 Task: Add Blobs as background in the video "Movie B.mp4" and Play
Action: Mouse moved to (659, 254)
Screenshot: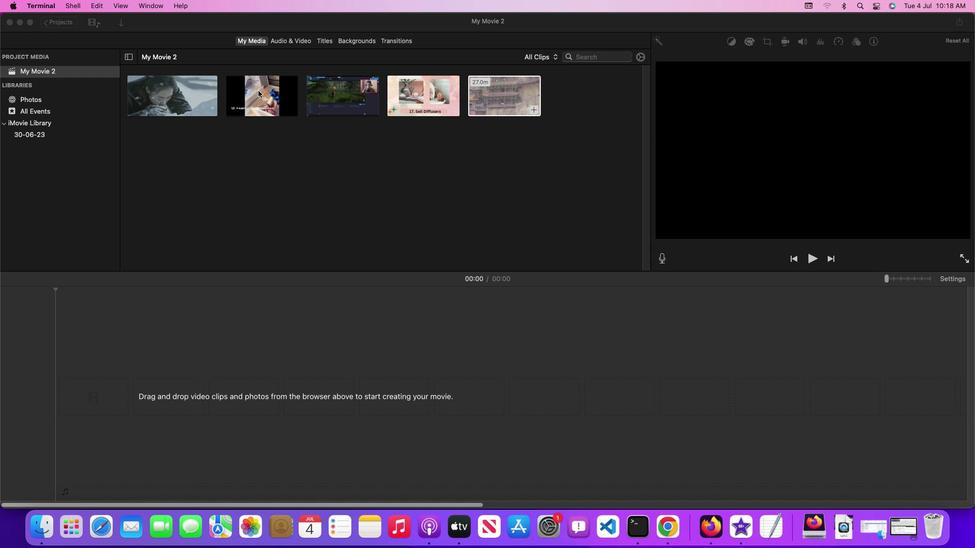 
Action: Mouse pressed left at (659, 254)
Screenshot: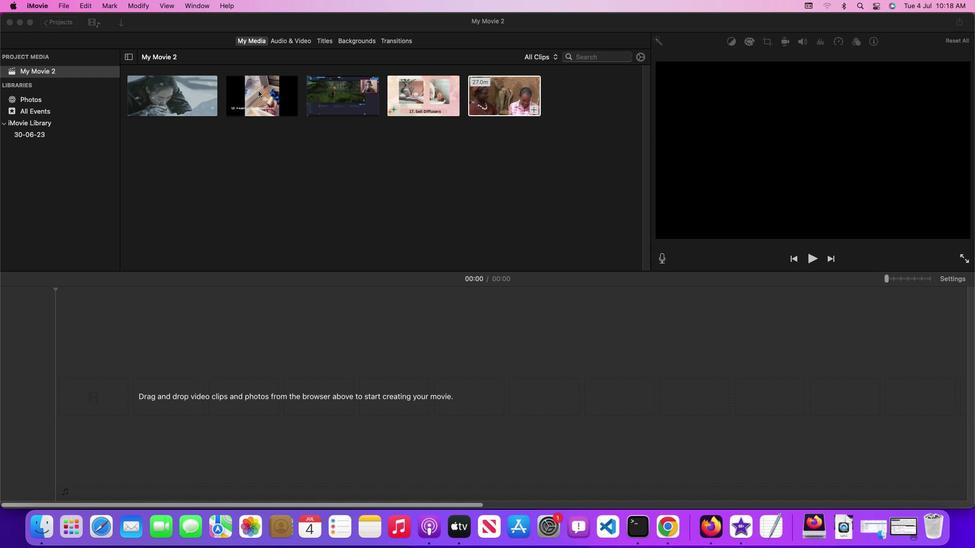 
Action: Mouse moved to (659, 254)
Screenshot: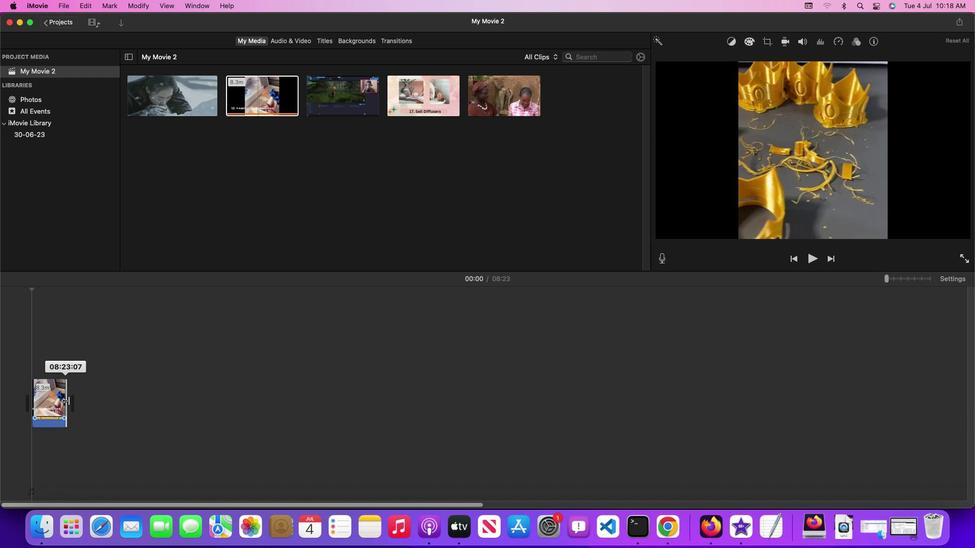 
Action: Mouse pressed left at (659, 254)
Screenshot: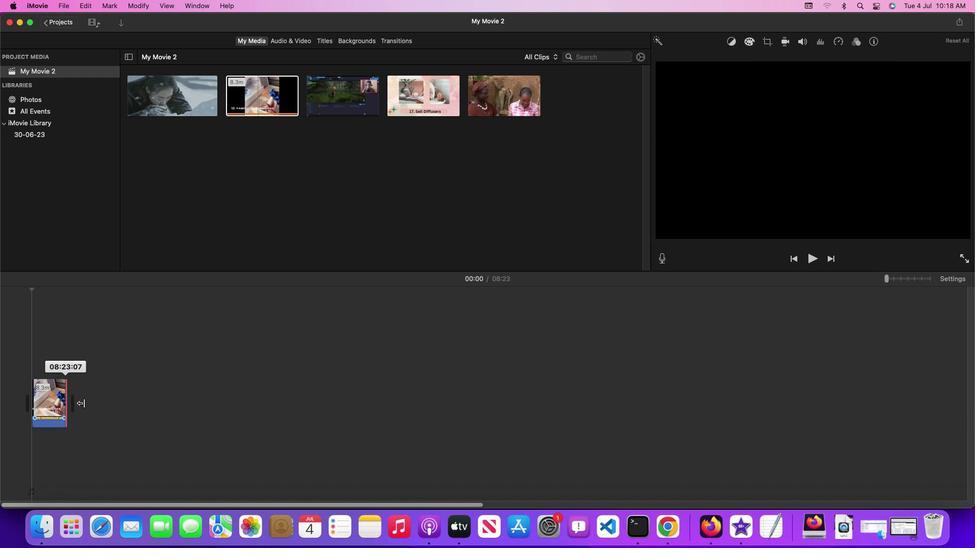 
Action: Mouse moved to (660, 254)
Screenshot: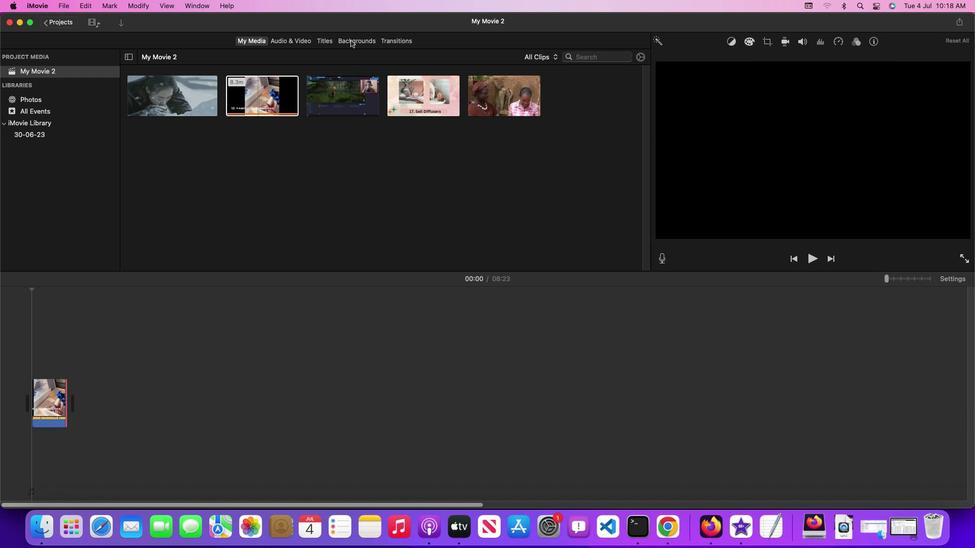 
Action: Mouse pressed left at (660, 254)
Screenshot: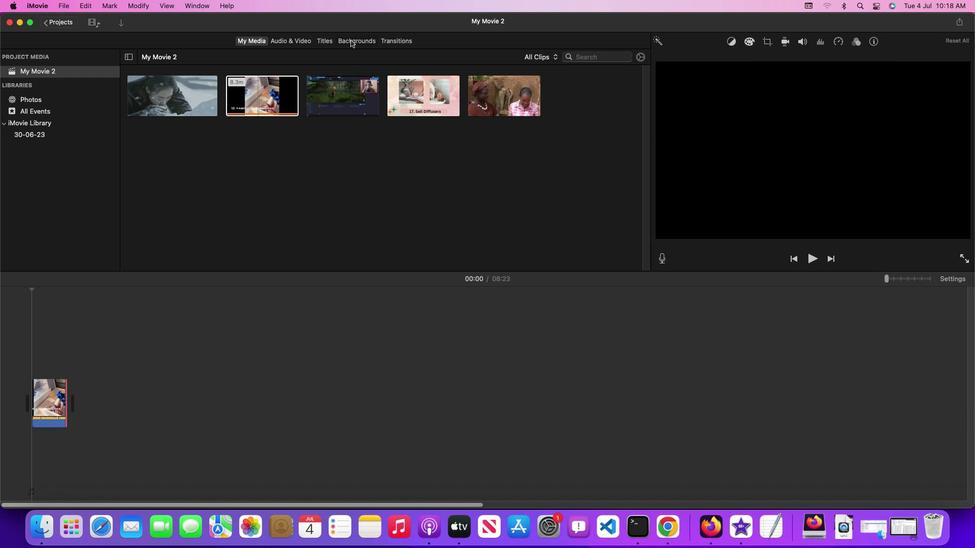 
Action: Mouse moved to (659, 254)
Screenshot: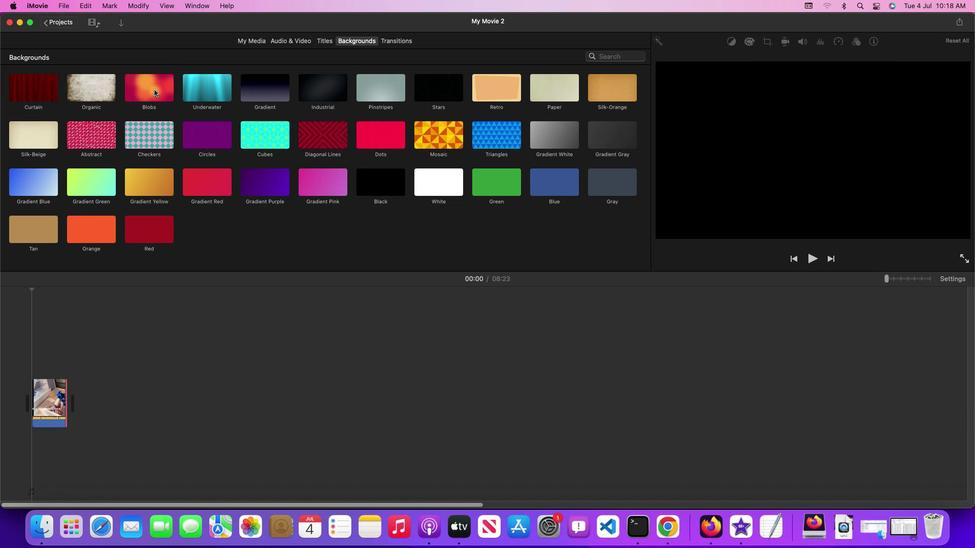 
Action: Mouse pressed left at (659, 254)
Screenshot: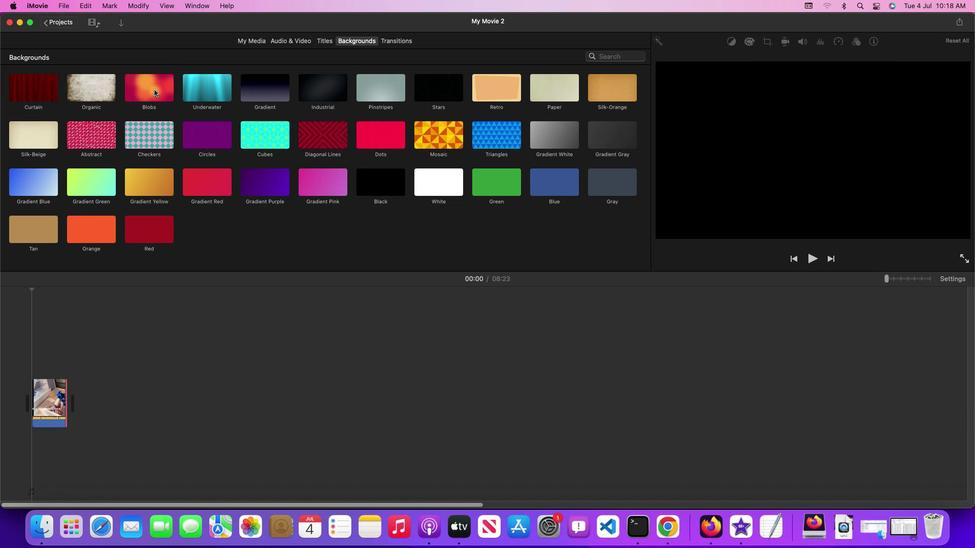 
Action: Mouse moved to (659, 254)
Screenshot: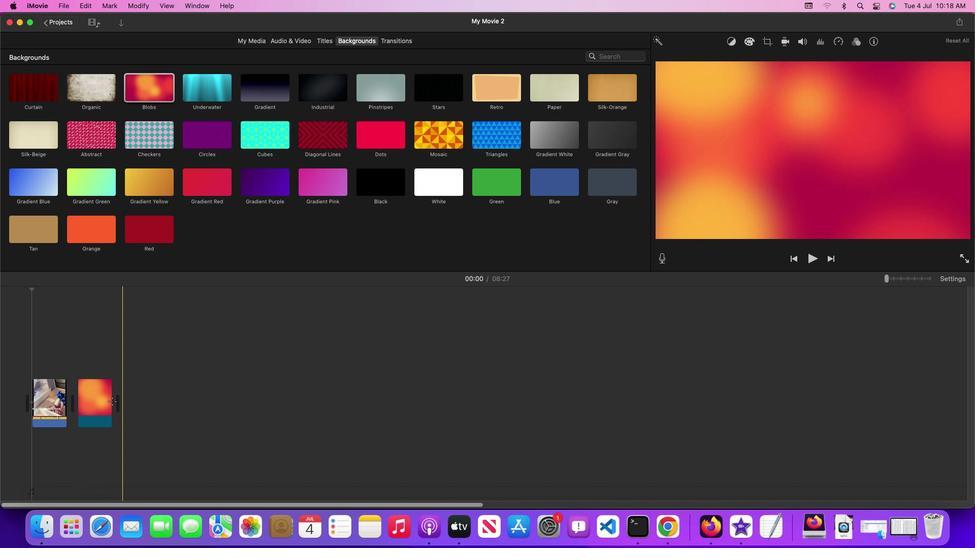 
Action: Mouse pressed left at (659, 254)
Screenshot: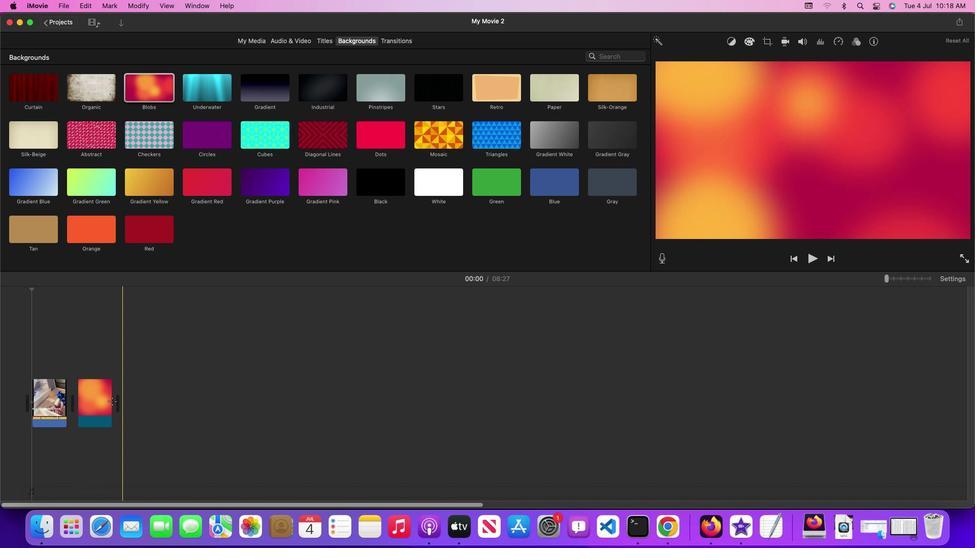 
Action: Mouse moved to (659, 254)
Screenshot: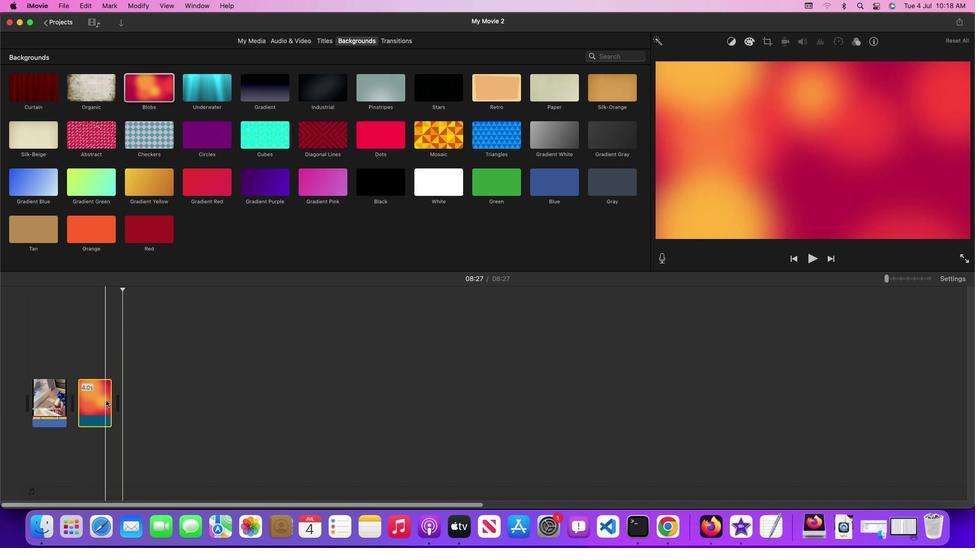 
Action: Mouse pressed left at (659, 254)
Screenshot: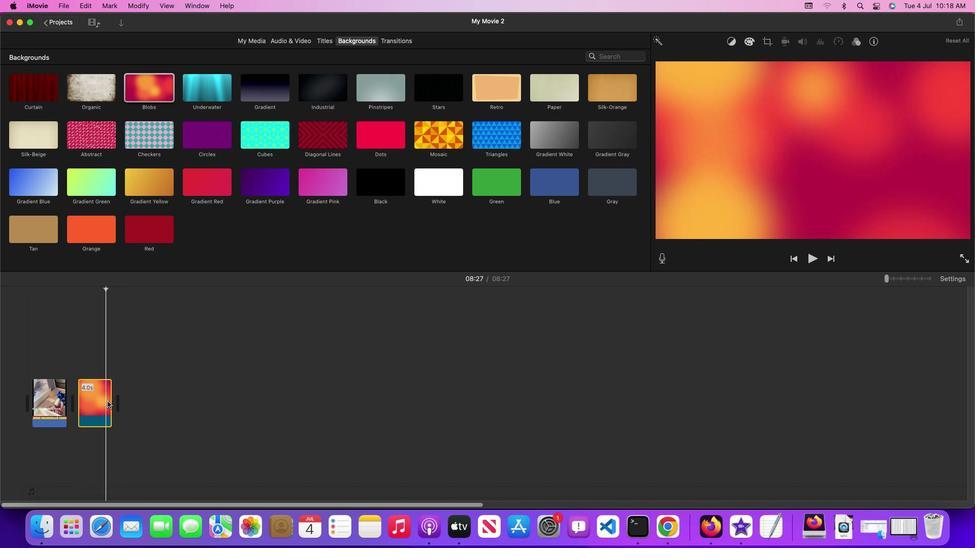 
Action: Mouse moved to (659, 254)
Screenshot: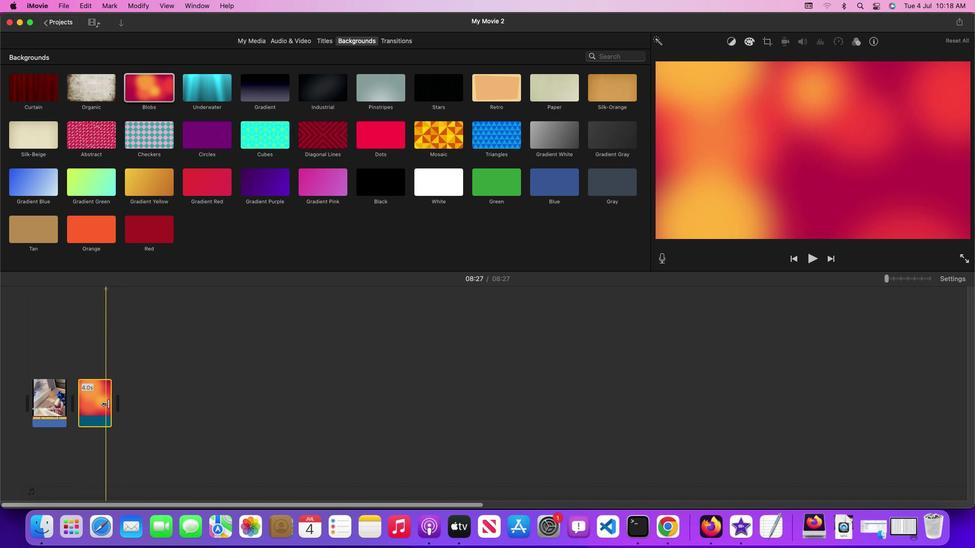 
Action: Mouse pressed left at (659, 254)
Screenshot: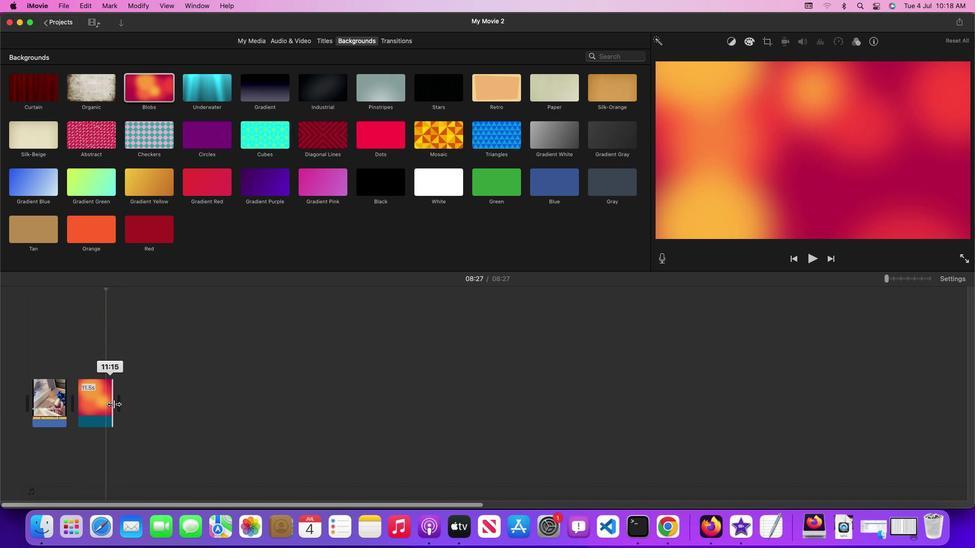 
Action: Mouse moved to (659, 254)
Screenshot: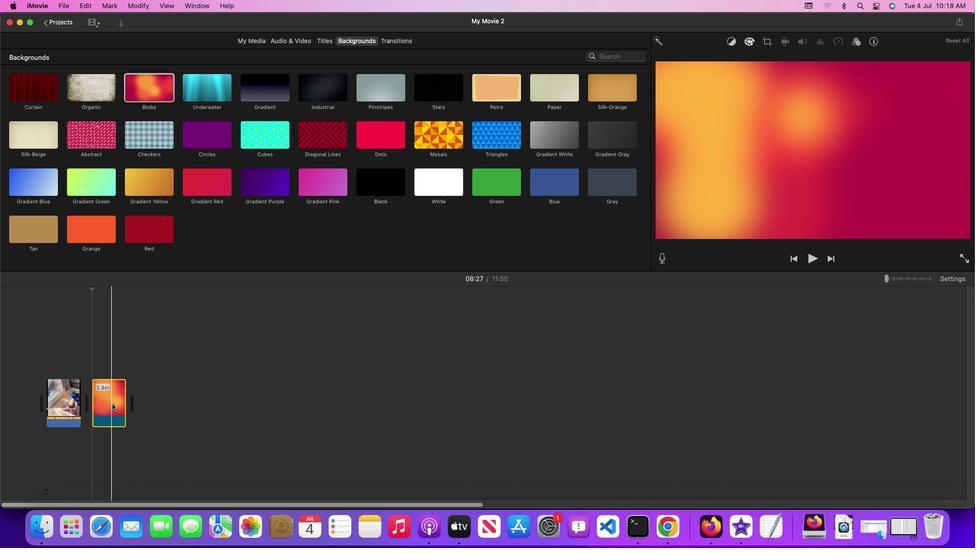 
Action: Mouse pressed left at (659, 254)
Screenshot: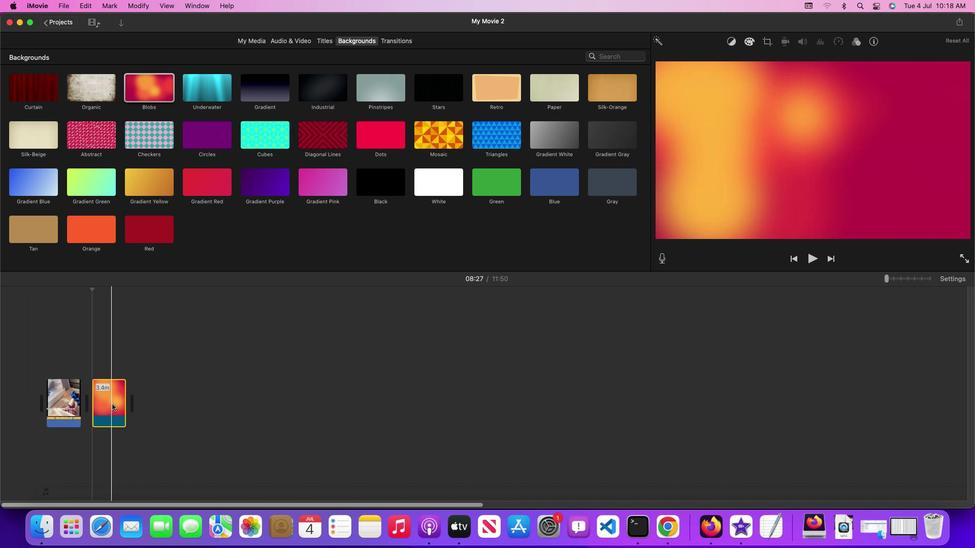 
Action: Mouse moved to (659, 254)
Screenshot: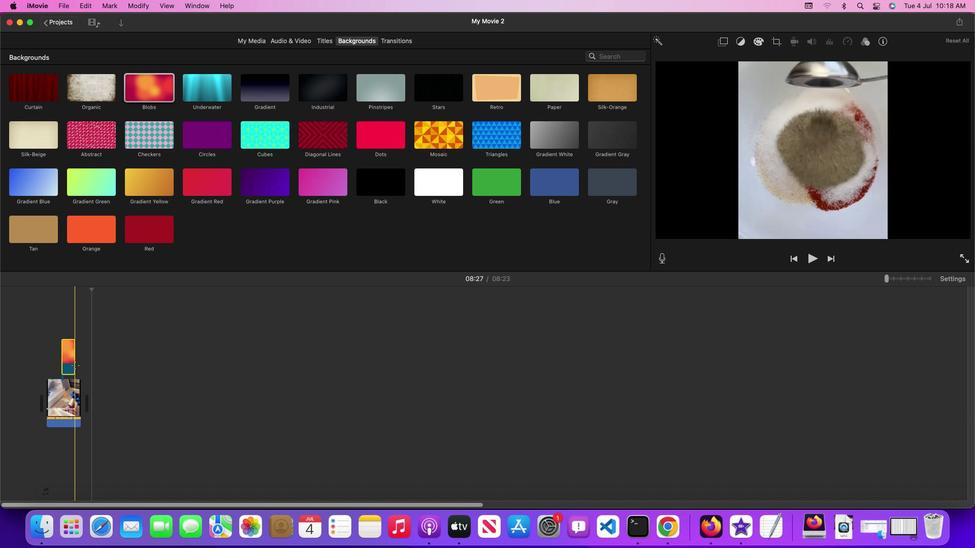 
Action: Mouse pressed left at (659, 254)
Screenshot: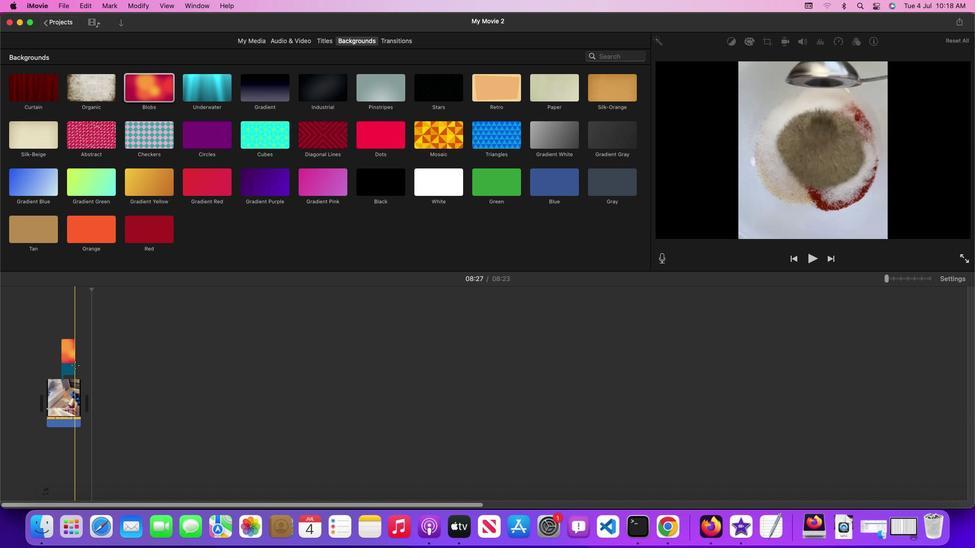 
Action: Mouse moved to (659, 254)
Screenshot: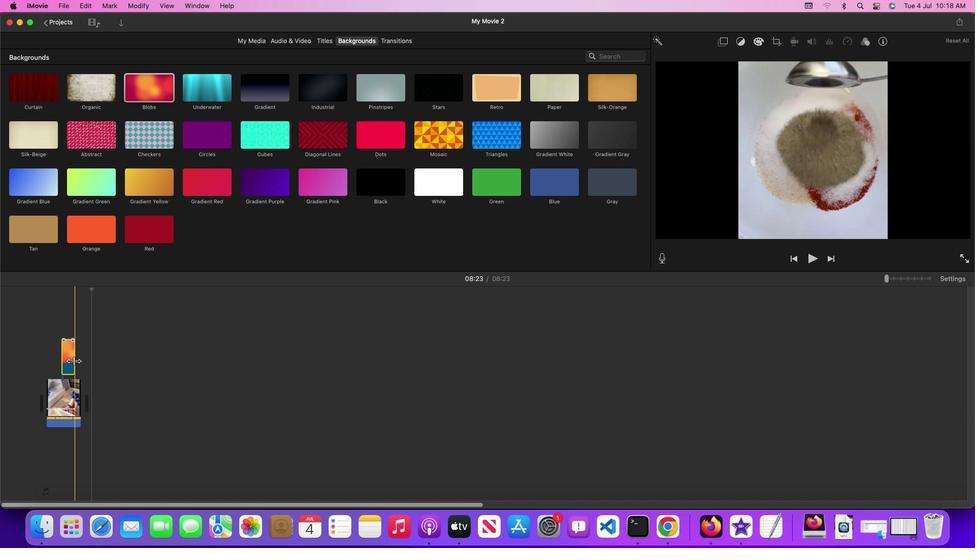 
Action: Mouse pressed left at (659, 254)
Screenshot: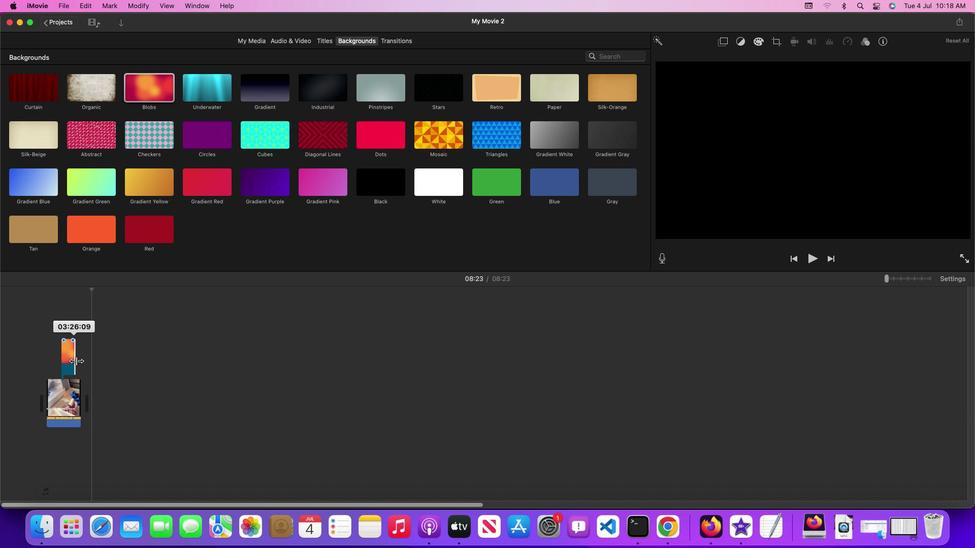 
Action: Mouse moved to (661, 254)
Screenshot: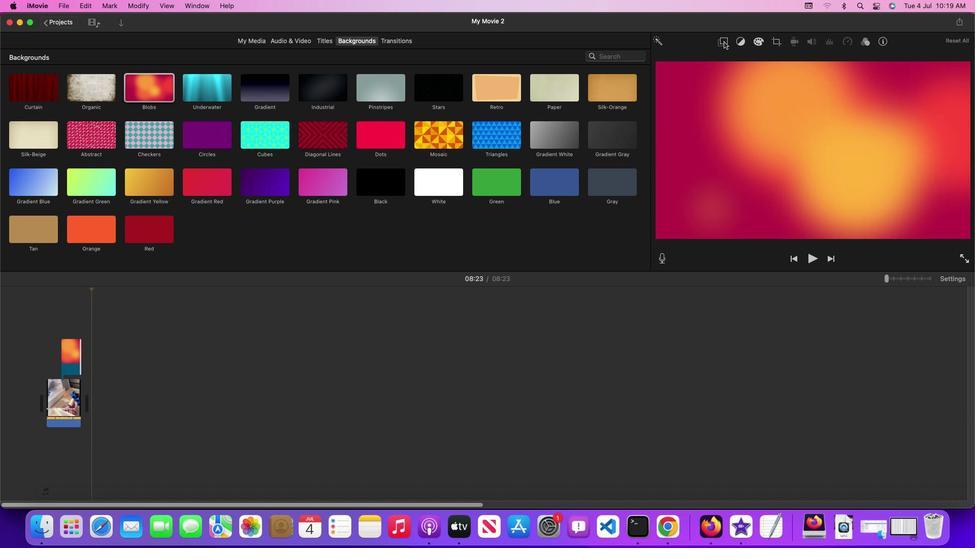 
Action: Mouse pressed left at (661, 254)
Screenshot: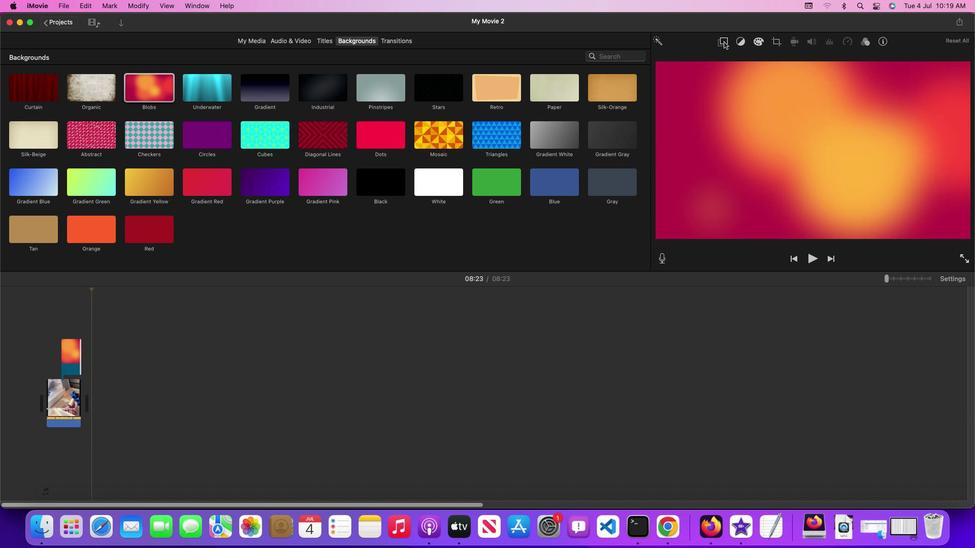 
Action: Mouse moved to (661, 254)
Screenshot: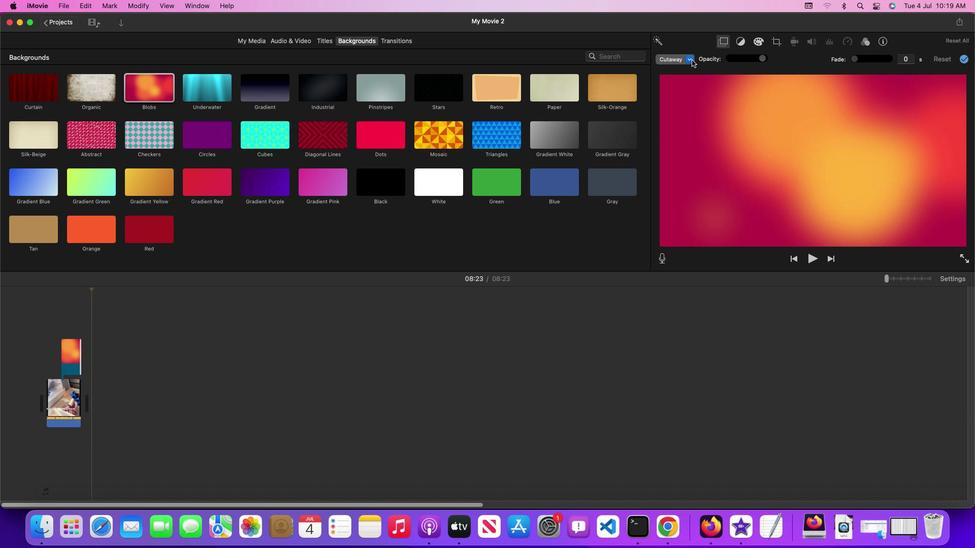 
Action: Mouse pressed left at (661, 254)
Screenshot: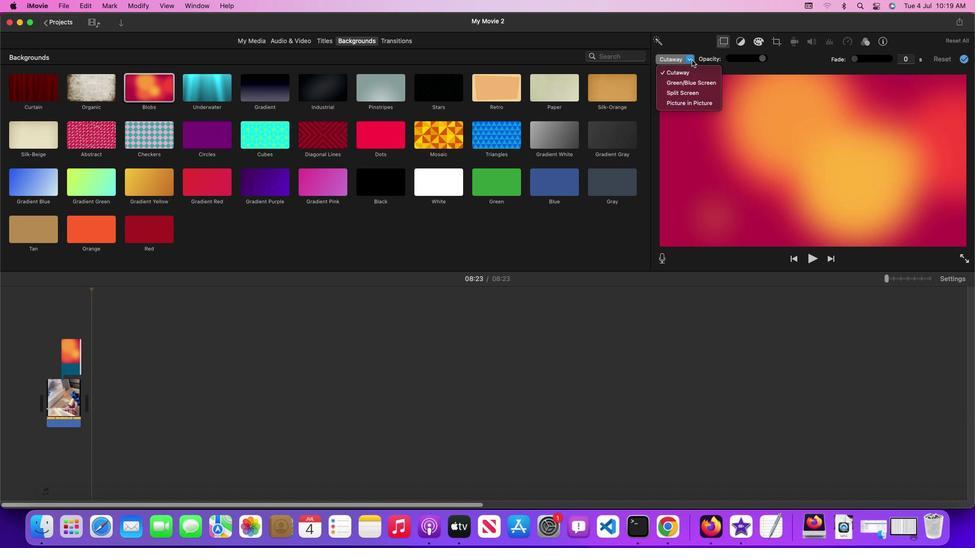 
Action: Mouse moved to (661, 254)
Screenshot: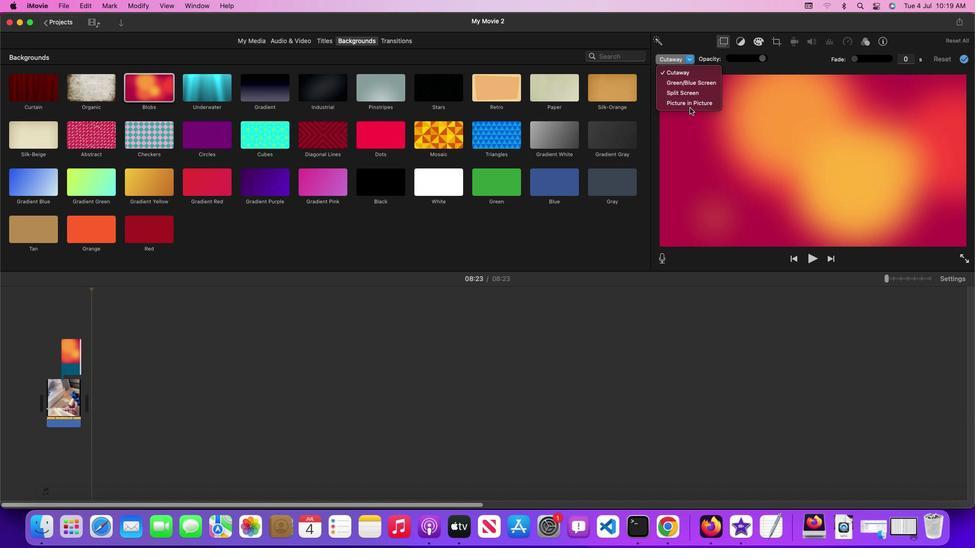 
Action: Mouse pressed left at (661, 254)
Screenshot: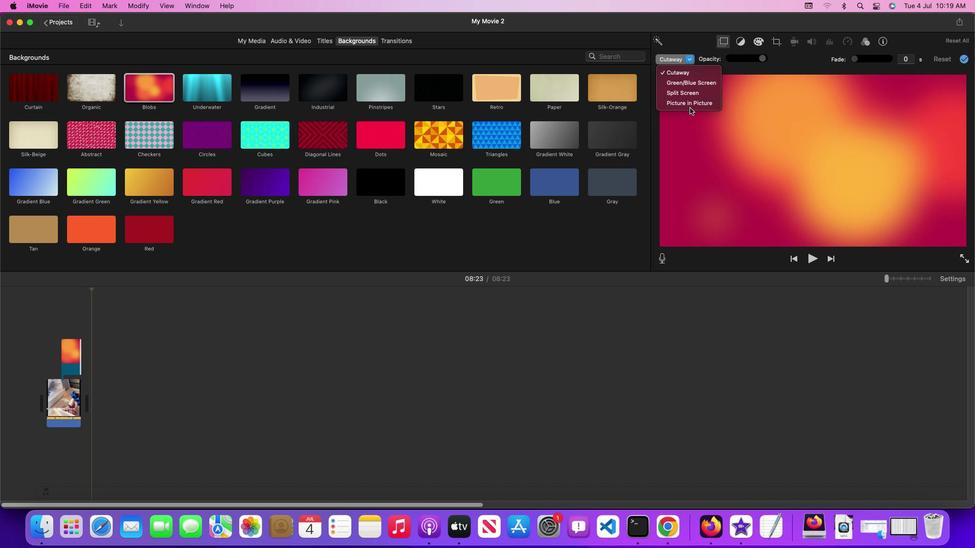 
Action: Mouse moved to (661, 254)
Screenshot: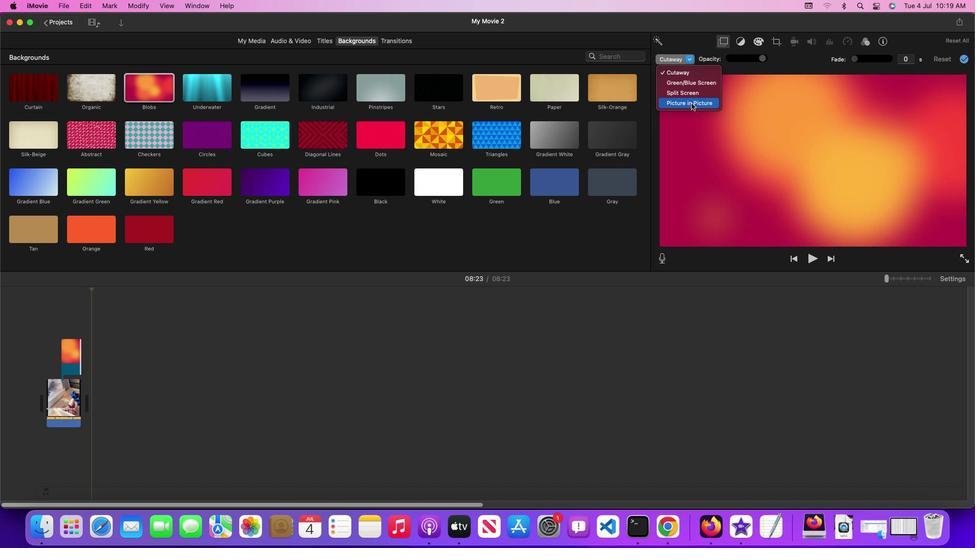 
Action: Mouse pressed left at (661, 254)
Screenshot: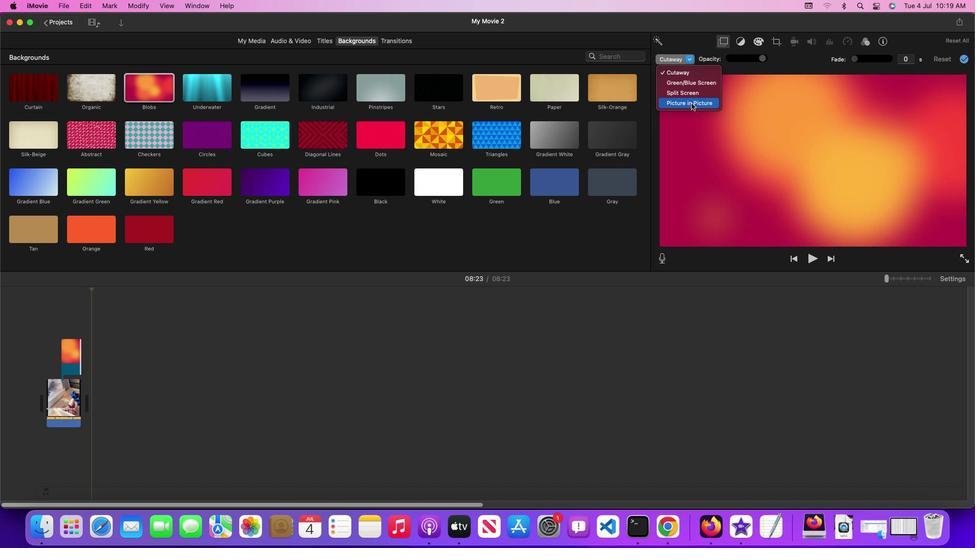 
Action: Mouse moved to (659, 254)
Screenshot: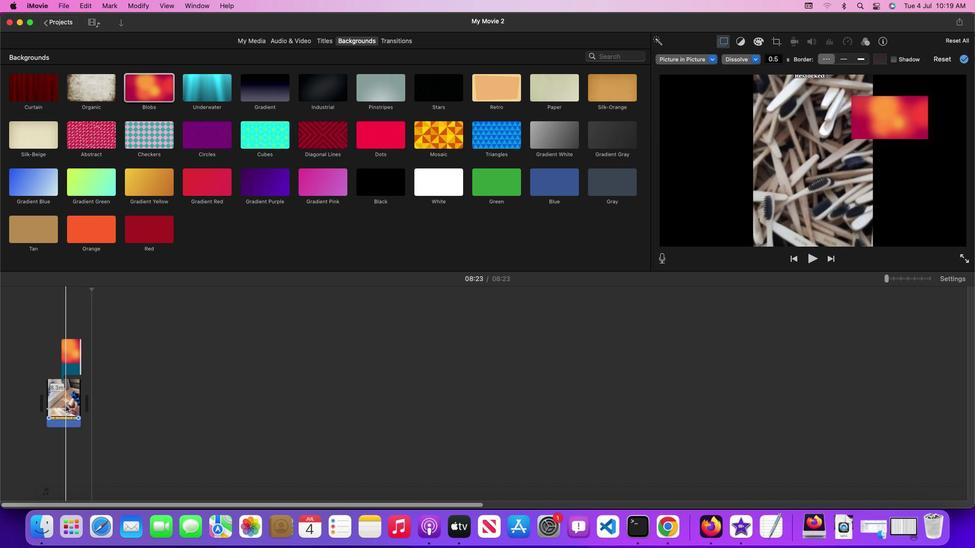 
Action: Mouse pressed left at (659, 254)
Screenshot: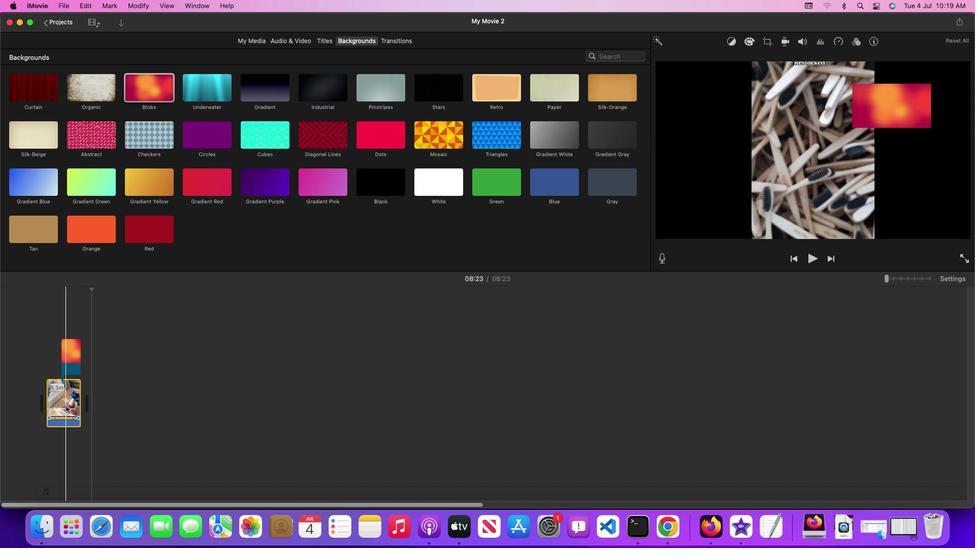 
Action: Mouse moved to (659, 254)
Screenshot: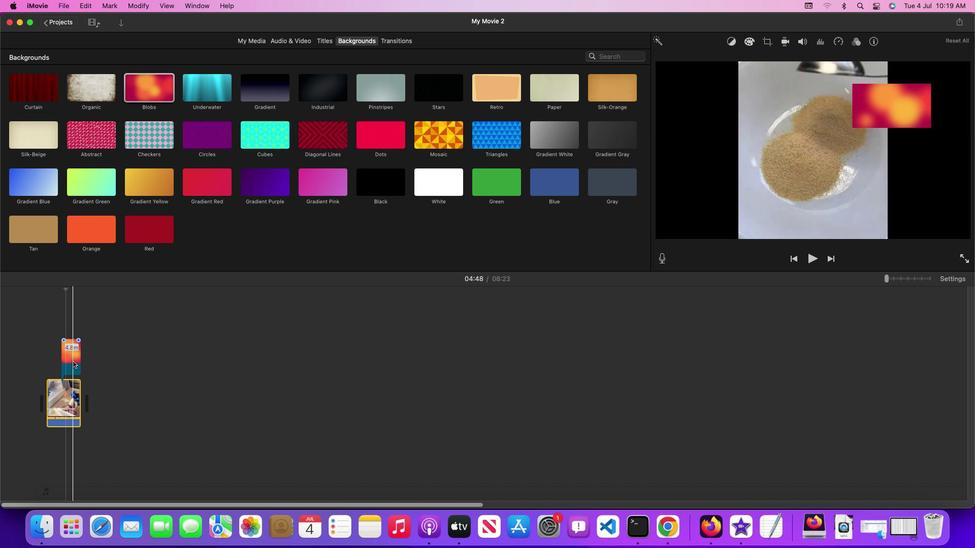 
Action: Mouse pressed left at (659, 254)
Screenshot: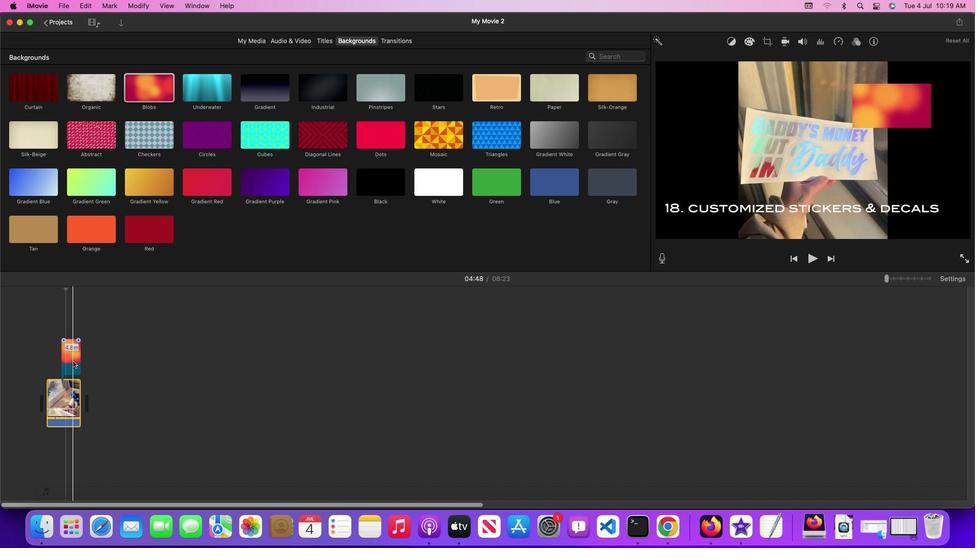 
Action: Mouse moved to (662, 254)
Screenshot: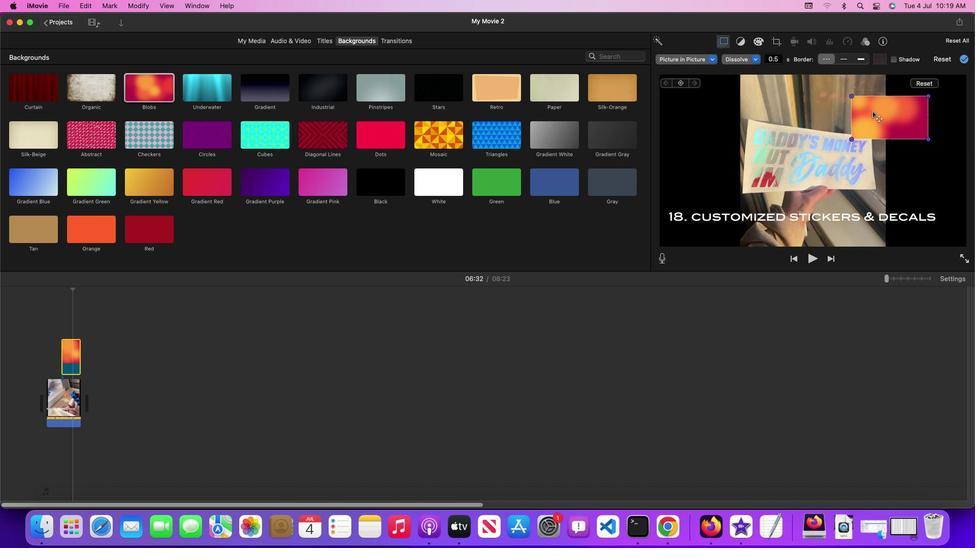 
Action: Mouse pressed left at (662, 254)
Screenshot: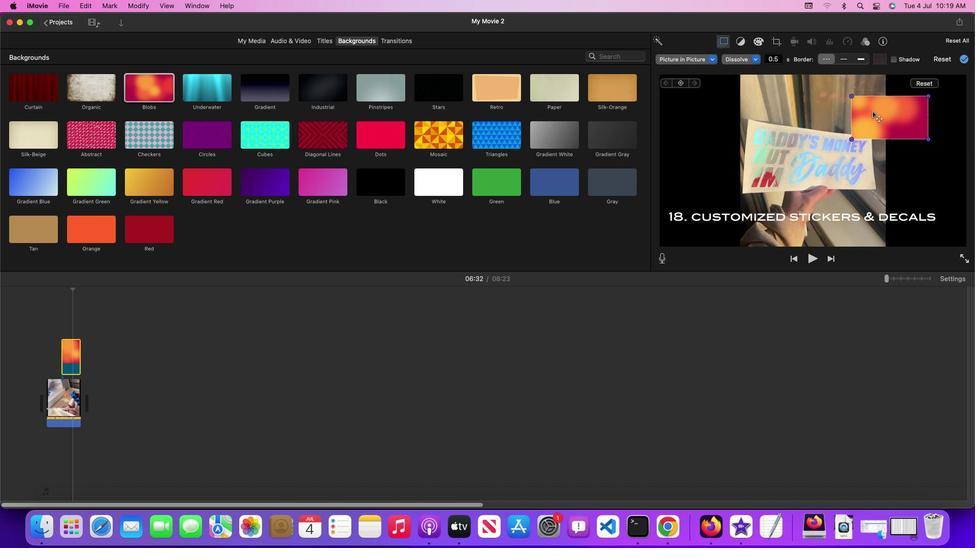 
Action: Mouse moved to (661, 254)
Screenshot: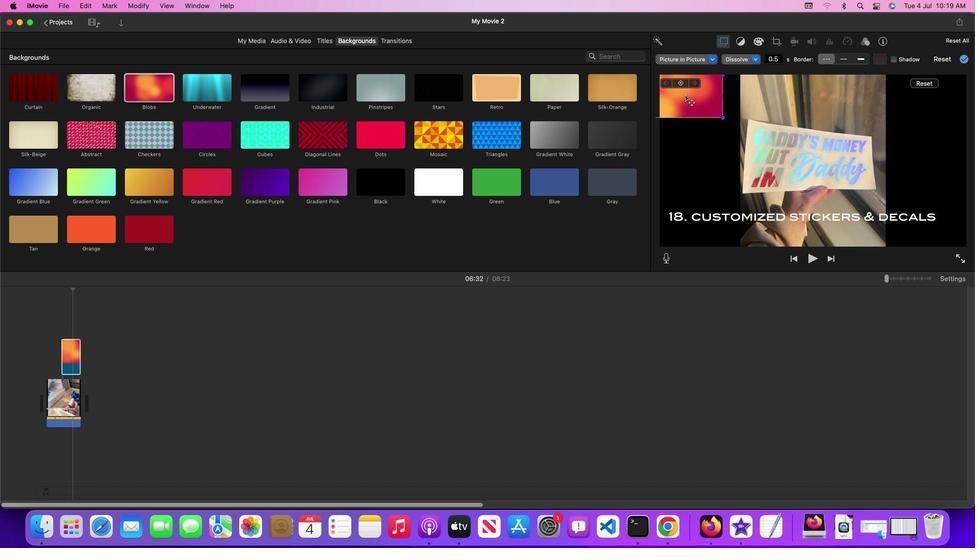 
Action: Mouse pressed left at (661, 254)
Screenshot: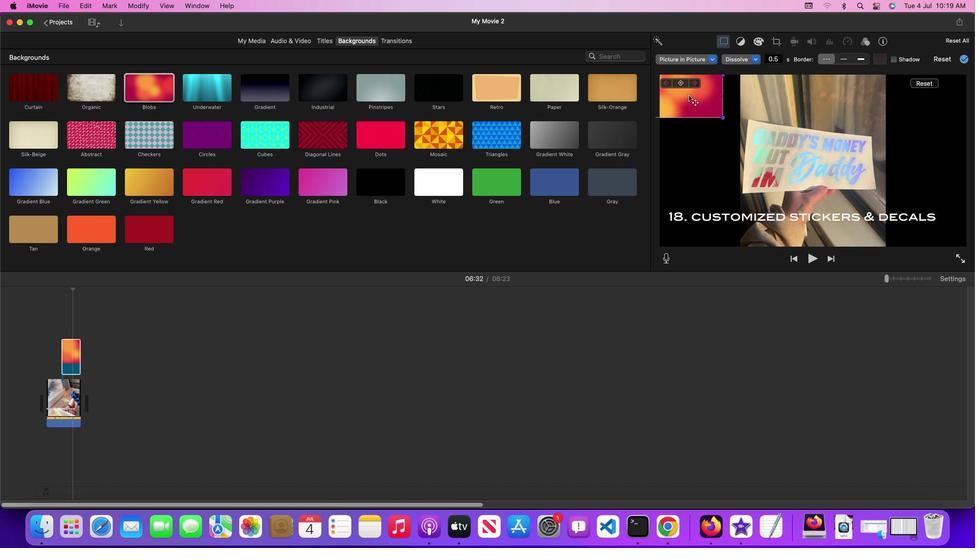 
Action: Mouse moved to (661, 254)
Screenshot: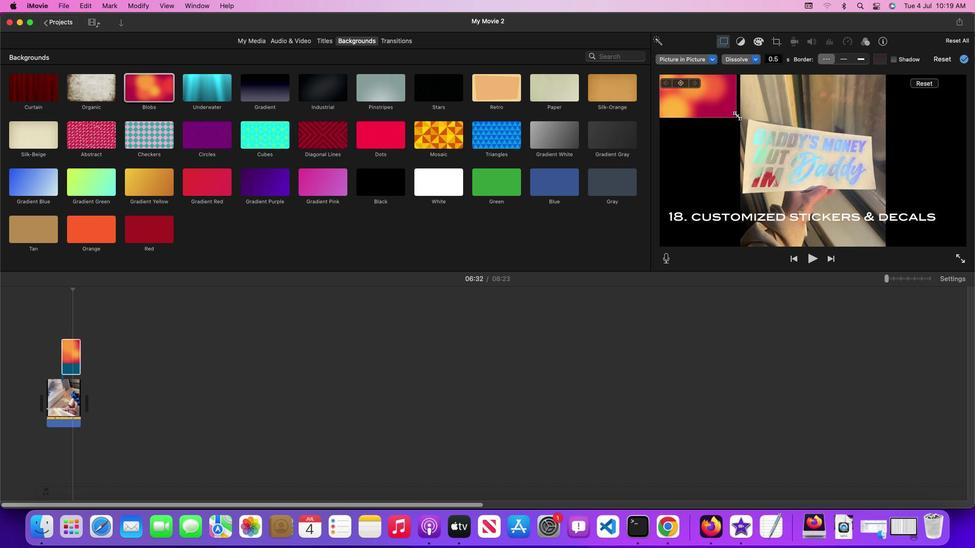
Action: Mouse pressed left at (661, 254)
Screenshot: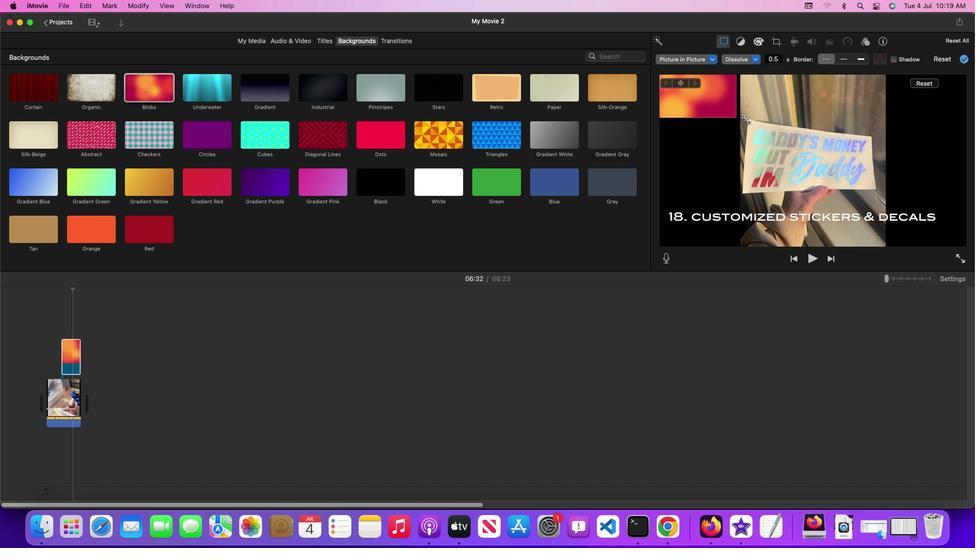 
Action: Mouse moved to (661, 254)
Screenshot: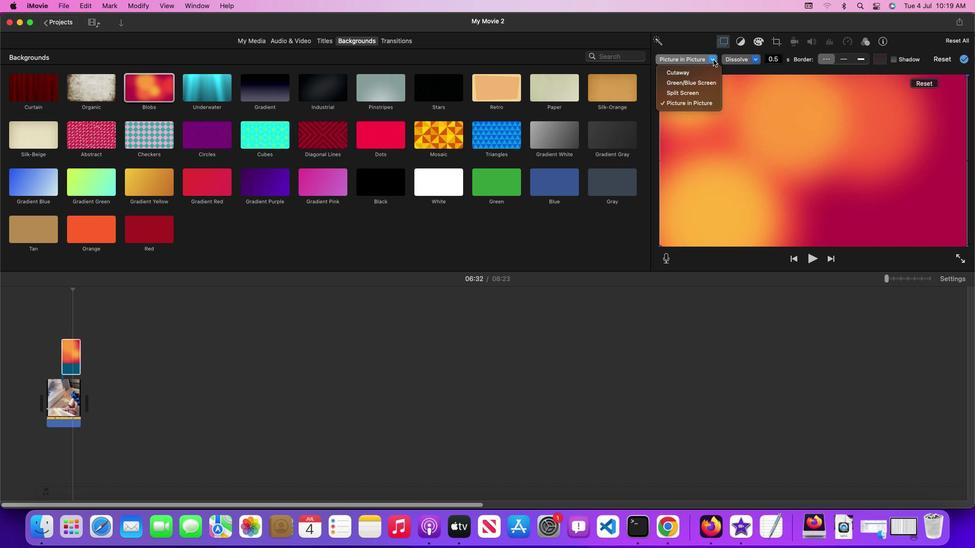 
Action: Mouse pressed left at (661, 254)
Screenshot: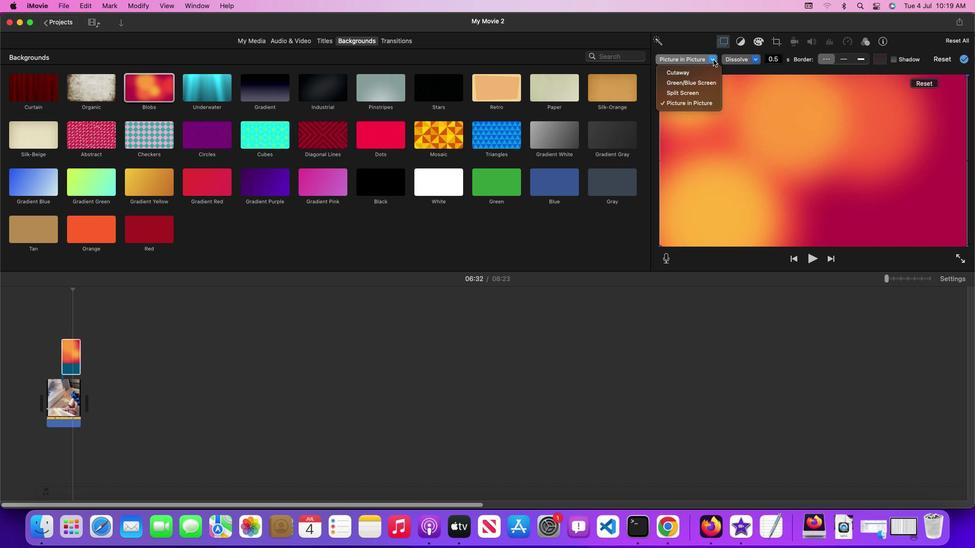
Action: Mouse moved to (661, 254)
Screenshot: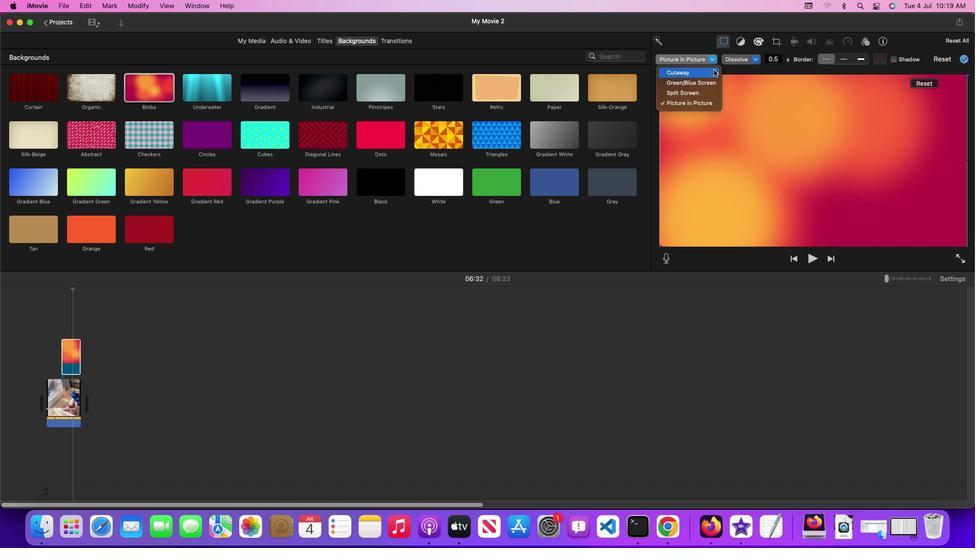 
Action: Mouse pressed left at (661, 254)
Screenshot: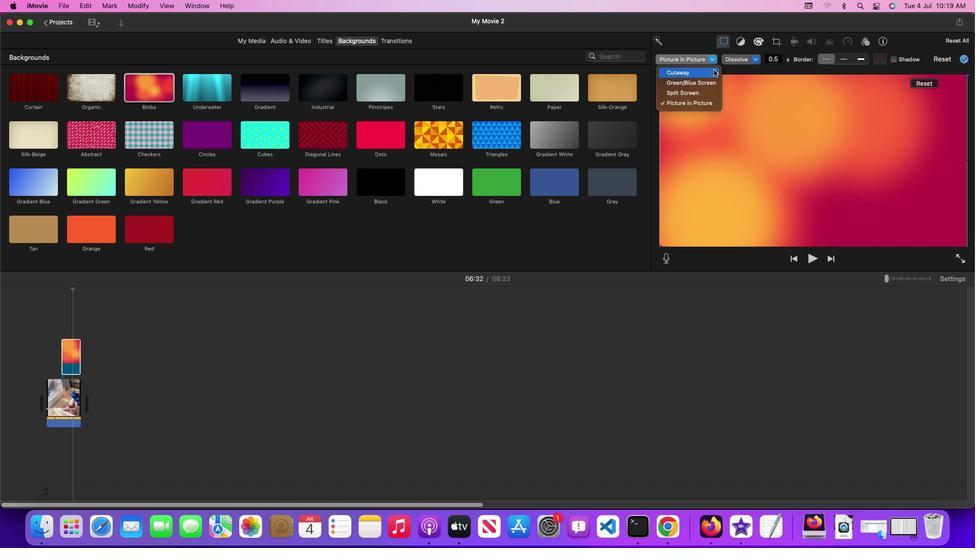 
Action: Mouse moved to (661, 254)
Screenshot: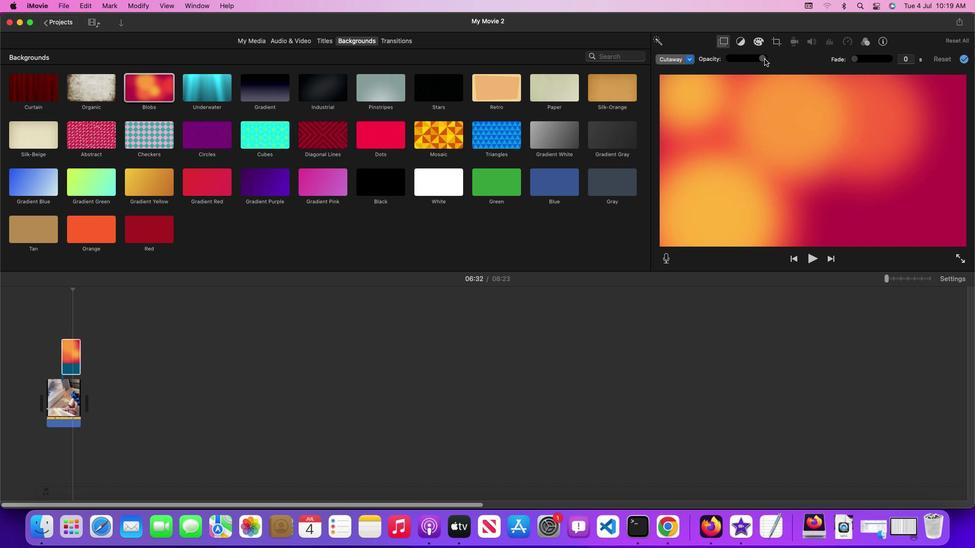 
Action: Mouse pressed left at (661, 254)
Screenshot: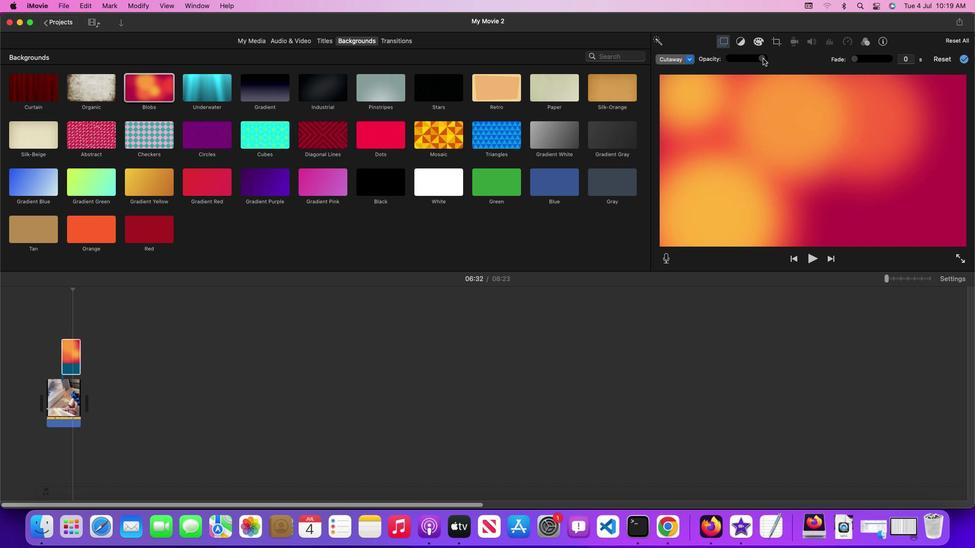 
Action: Mouse moved to (661, 254)
Screenshot: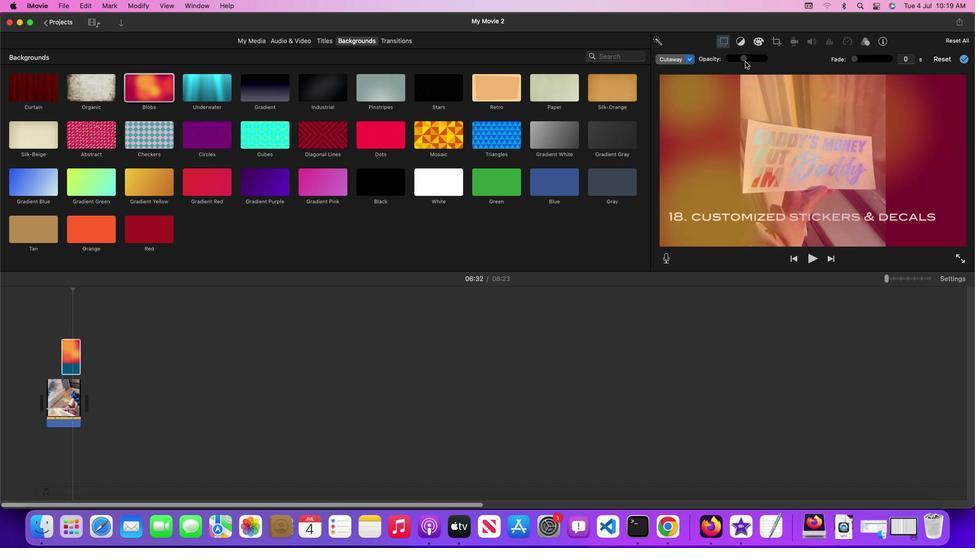 
Action: Key pressed Key.space
Screenshot: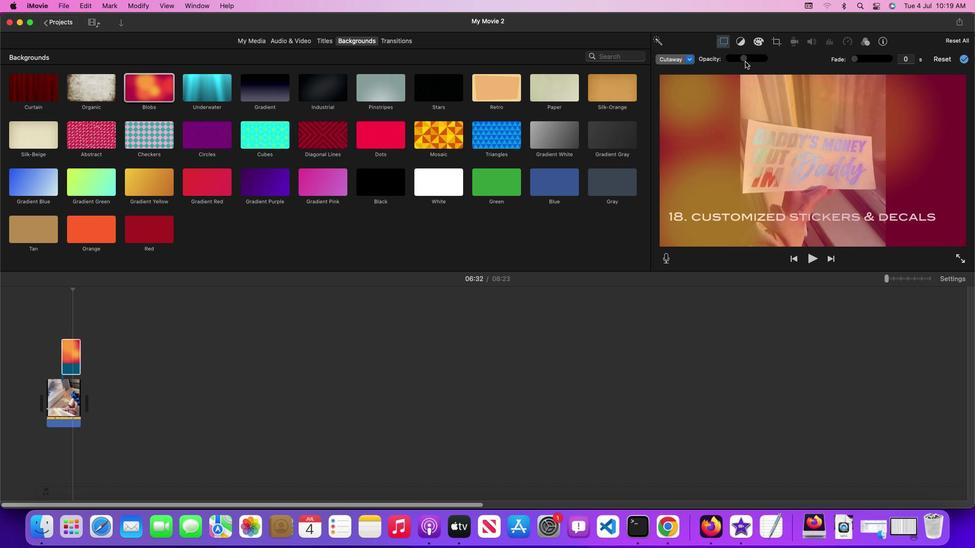 
Action: Mouse moved to (661, 254)
Screenshot: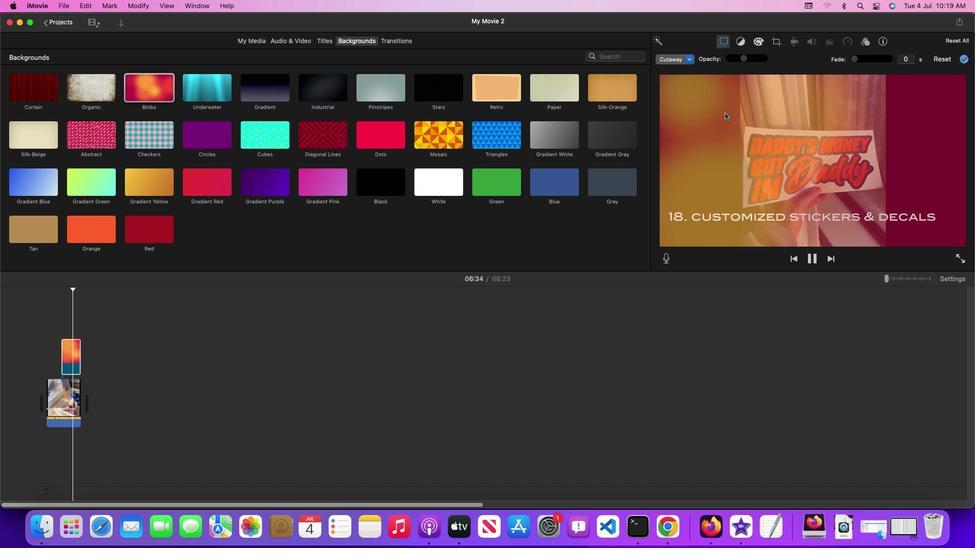 
